 Task: Look for products in the category "Superfoods" from Primal Kitchen only.
Action: Mouse moved to (276, 126)
Screenshot: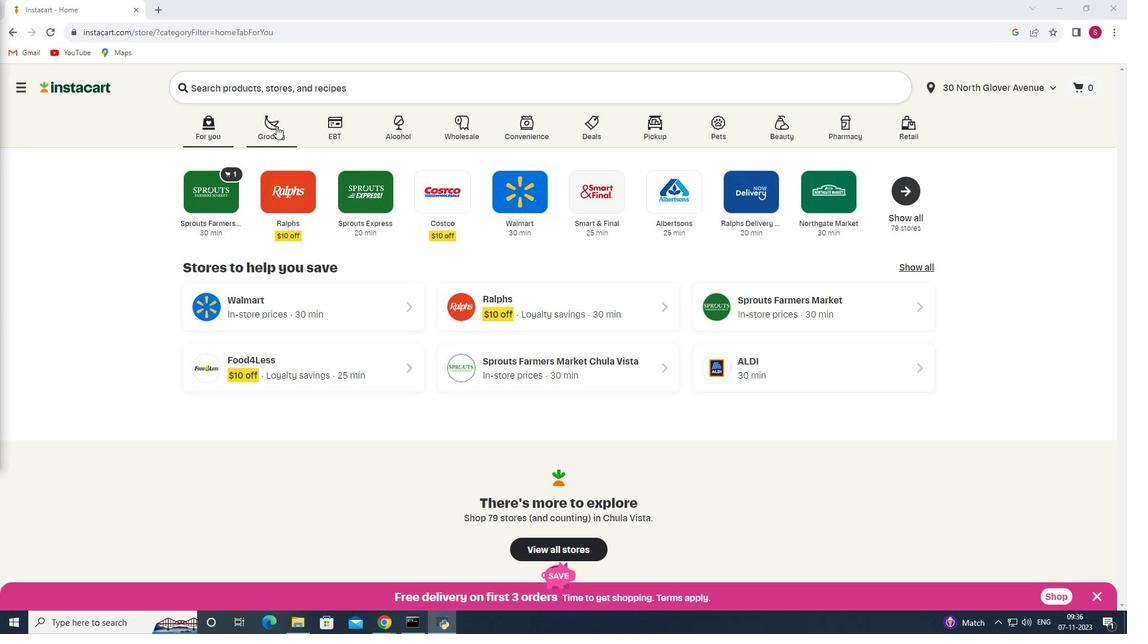 
Action: Mouse pressed left at (276, 126)
Screenshot: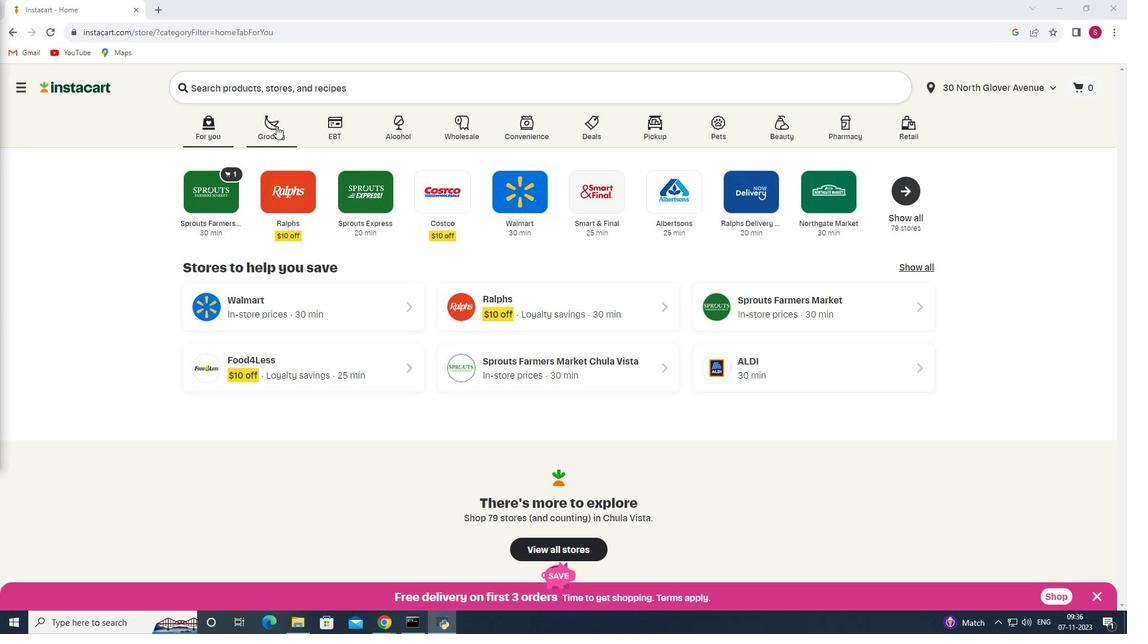 
Action: Mouse moved to (264, 359)
Screenshot: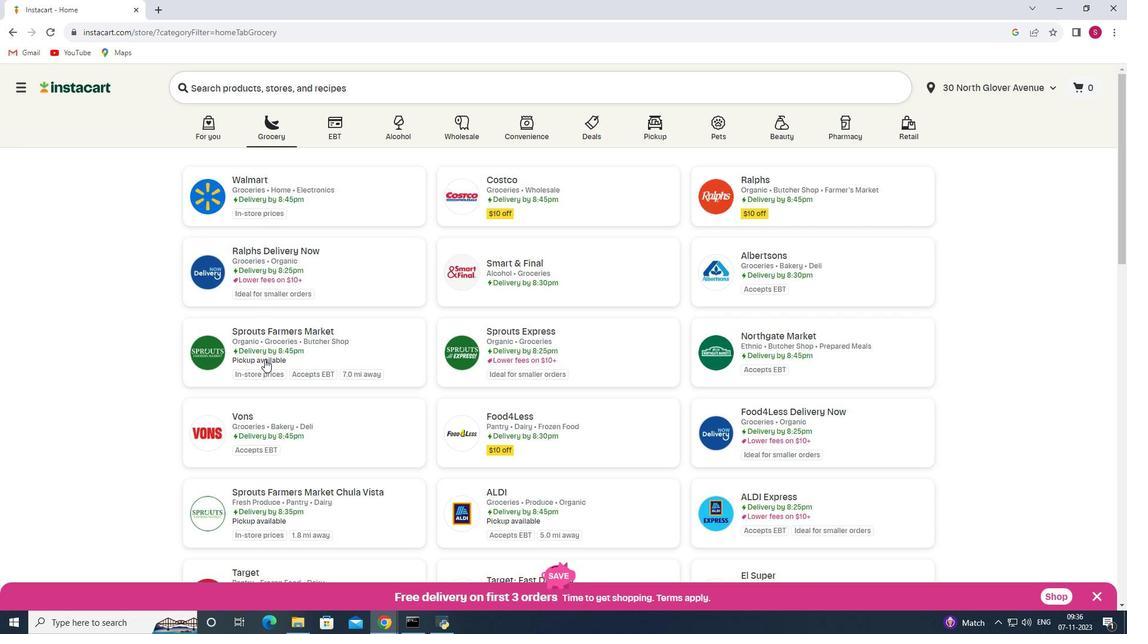 
Action: Mouse pressed left at (264, 359)
Screenshot: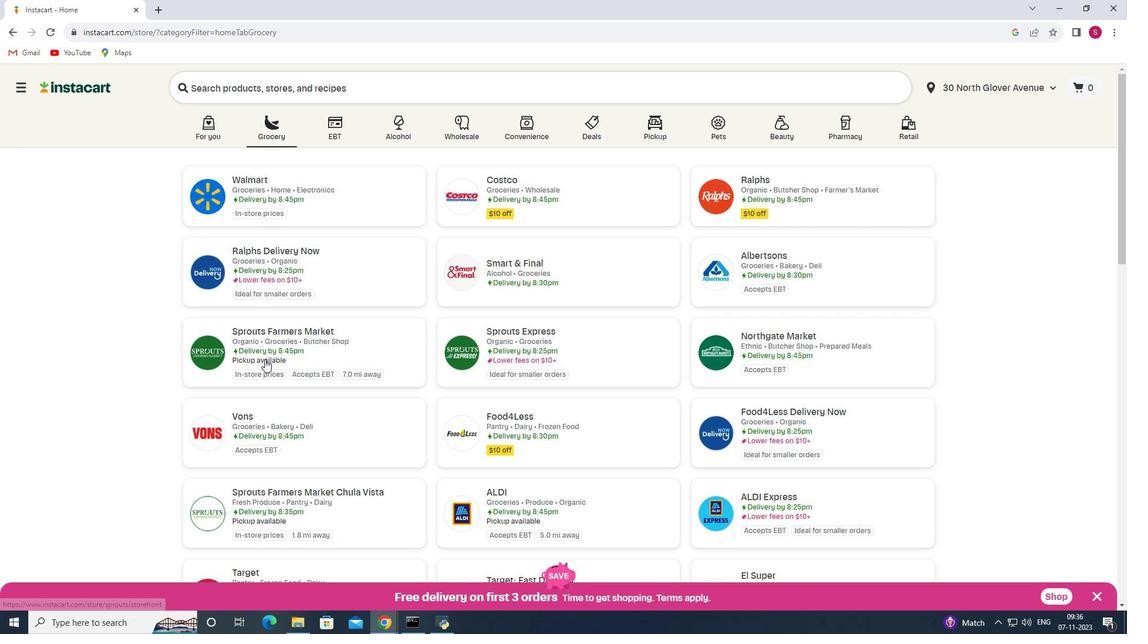 
Action: Mouse moved to (95, 351)
Screenshot: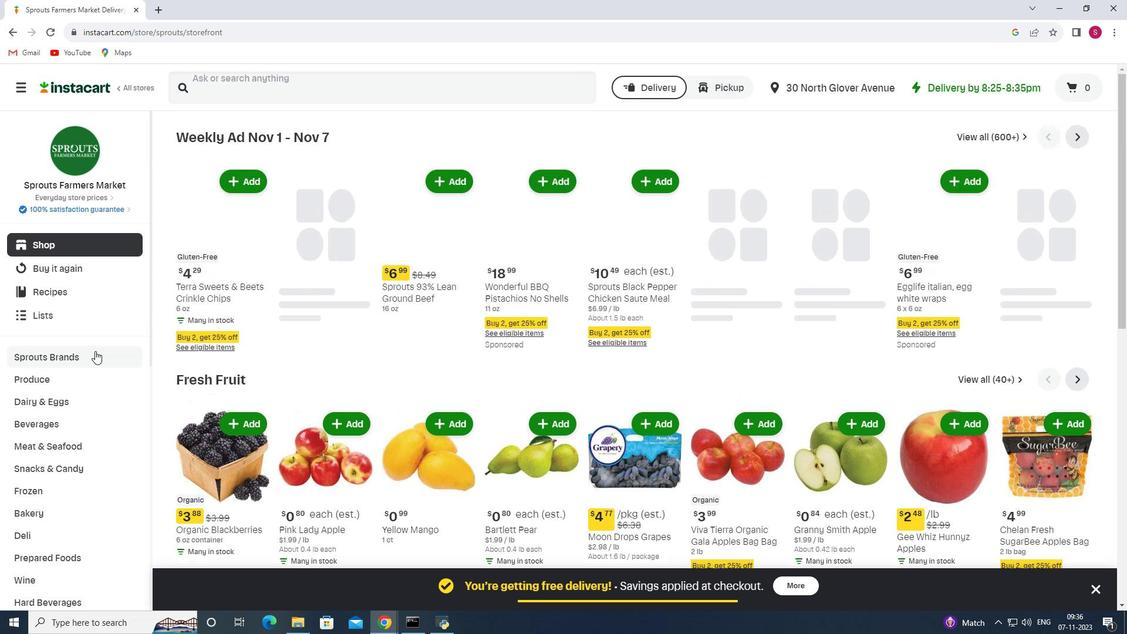 
Action: Mouse scrolled (95, 350) with delta (0, 0)
Screenshot: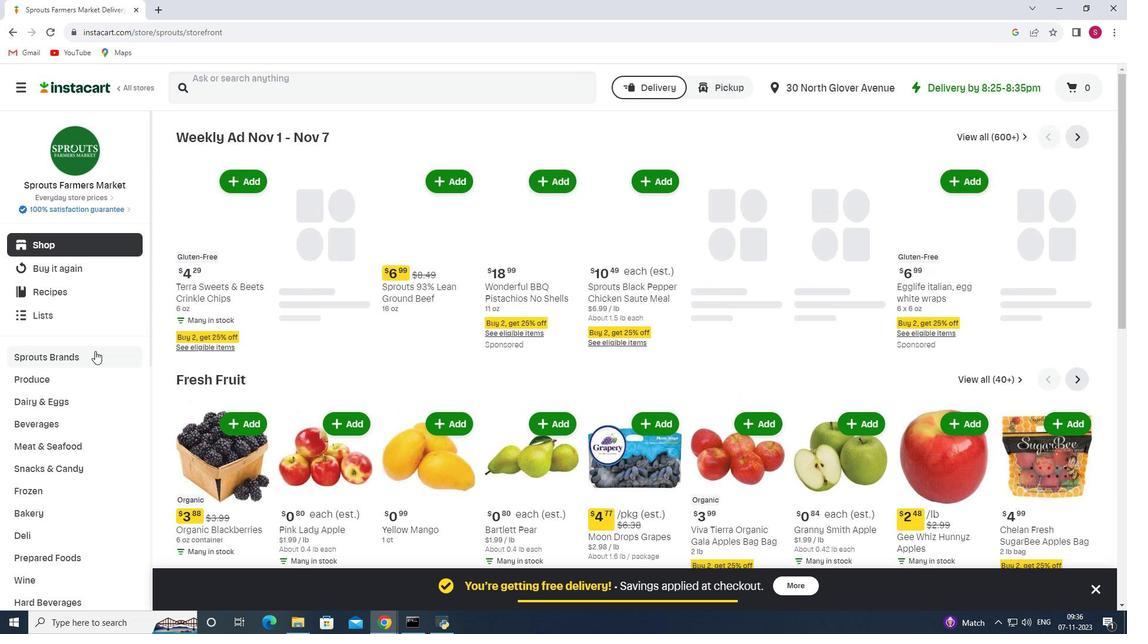 
Action: Mouse scrolled (95, 350) with delta (0, 0)
Screenshot: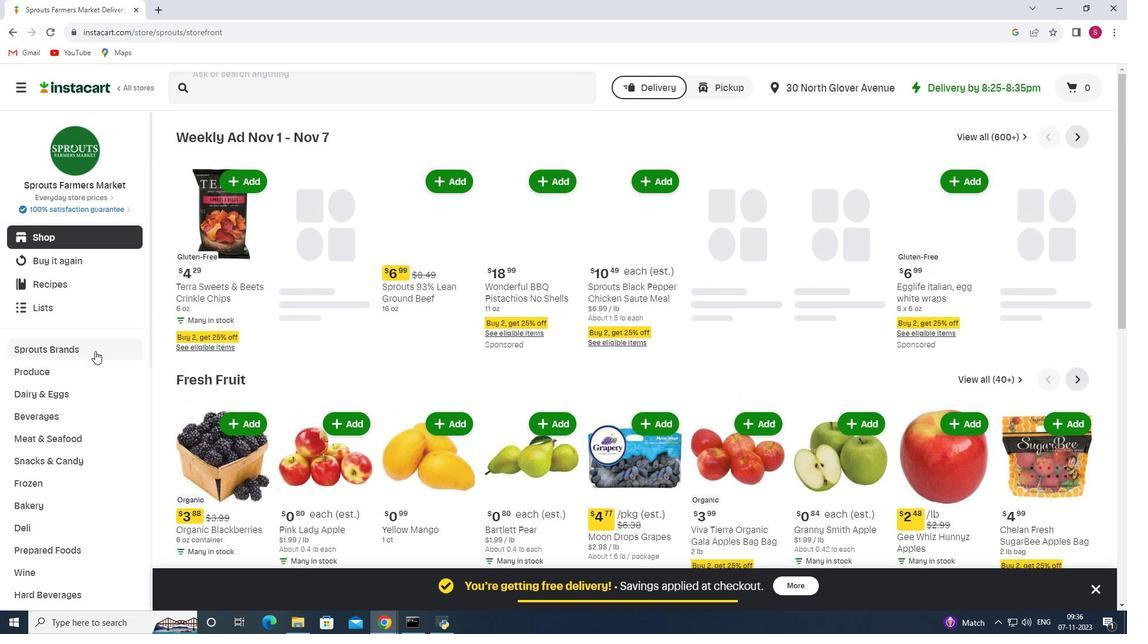 
Action: Mouse scrolled (95, 350) with delta (0, 0)
Screenshot: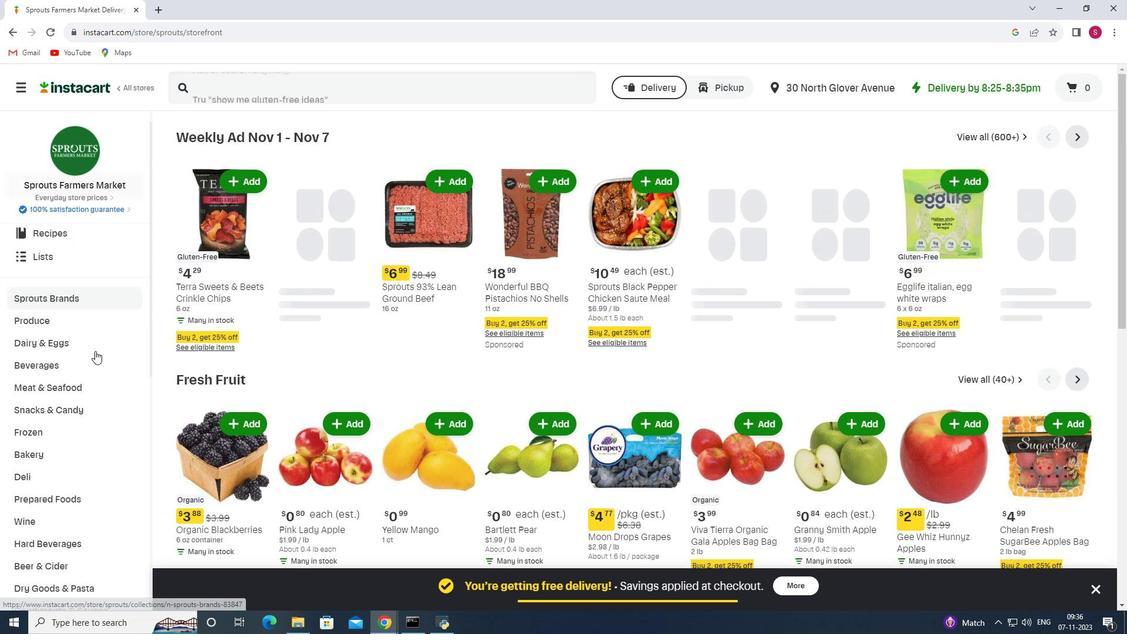 
Action: Mouse moved to (80, 381)
Screenshot: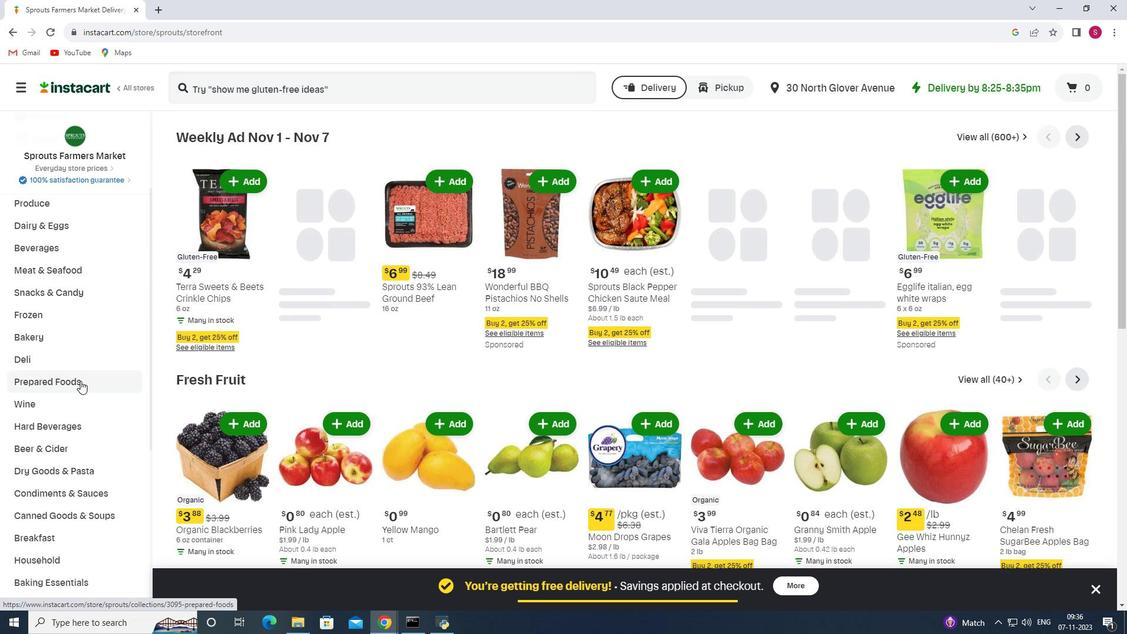 
Action: Mouse scrolled (80, 380) with delta (0, 0)
Screenshot: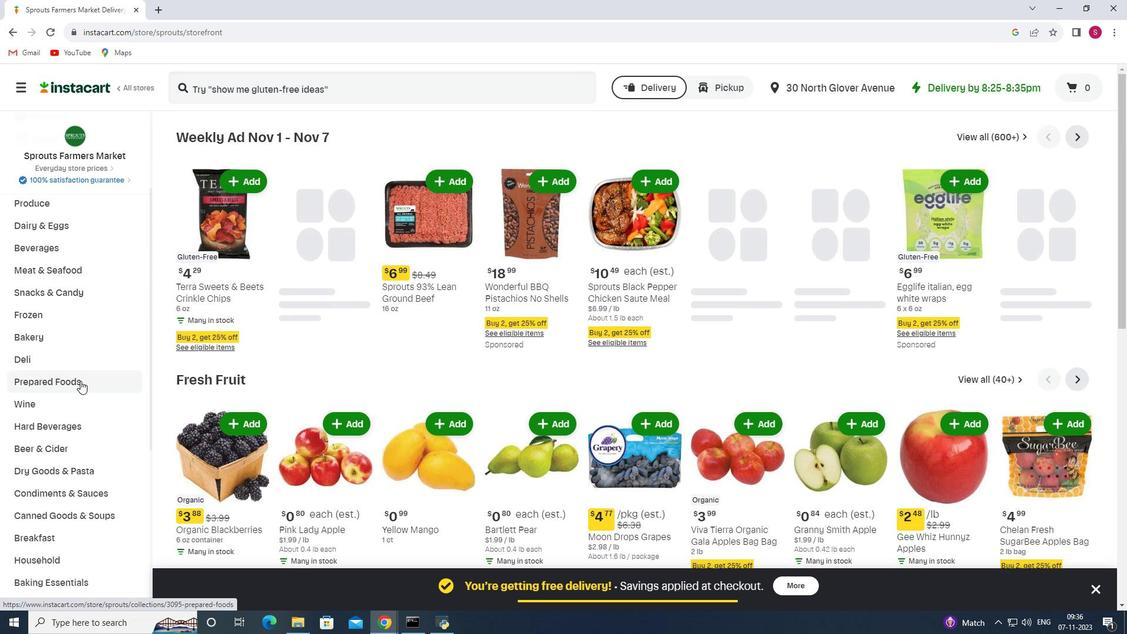
Action: Mouse moved to (80, 381)
Screenshot: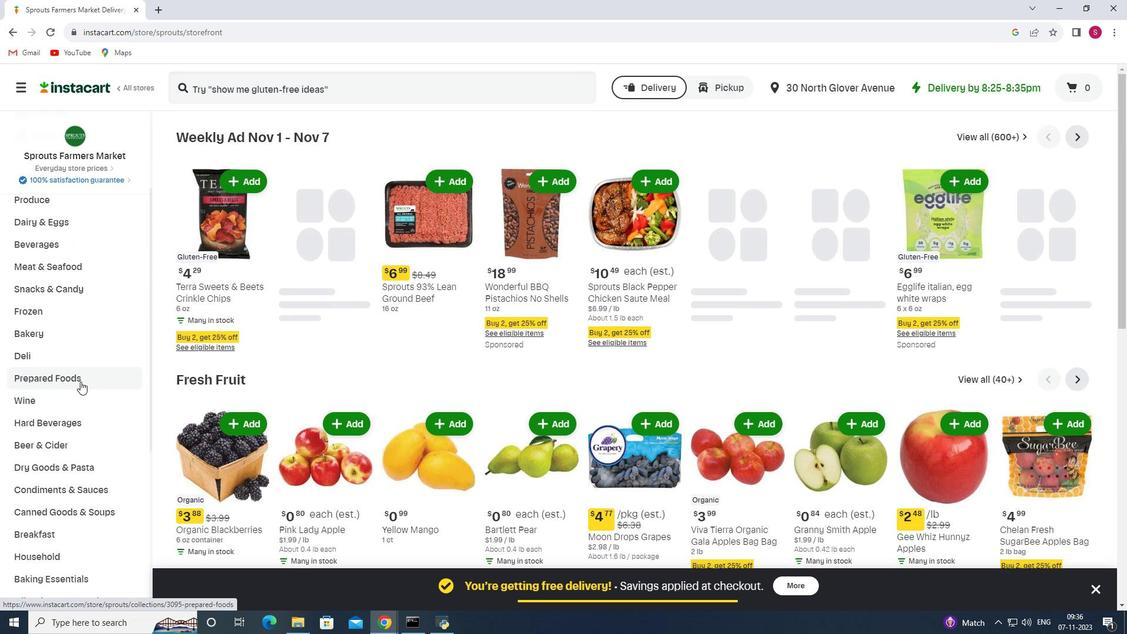 
Action: Mouse scrolled (80, 381) with delta (0, 0)
Screenshot: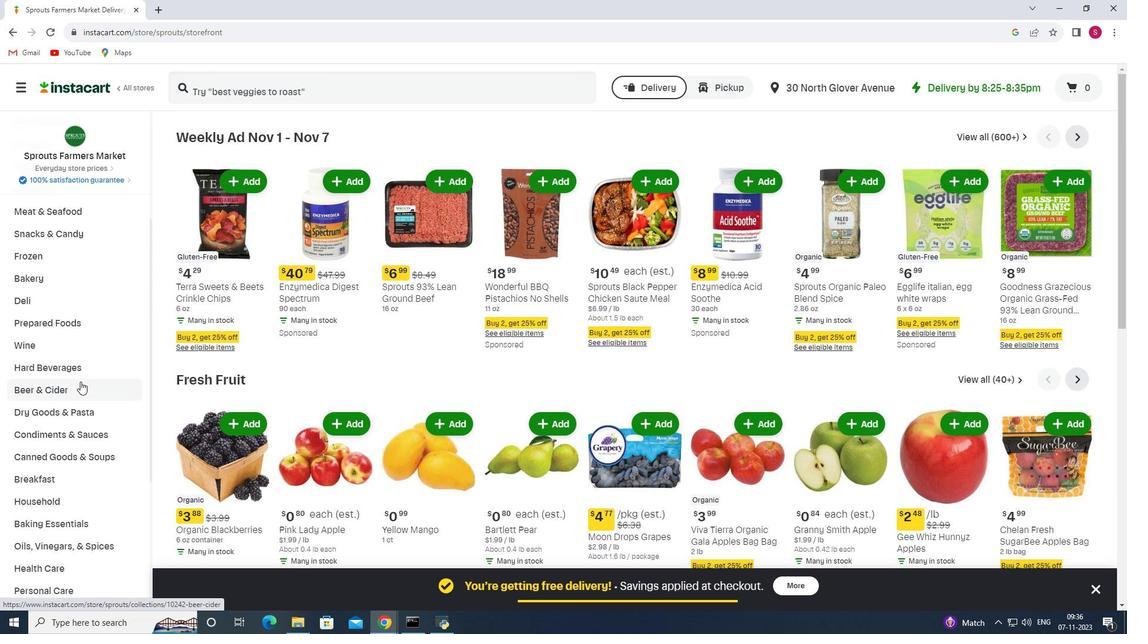 
Action: Mouse scrolled (80, 381) with delta (0, 0)
Screenshot: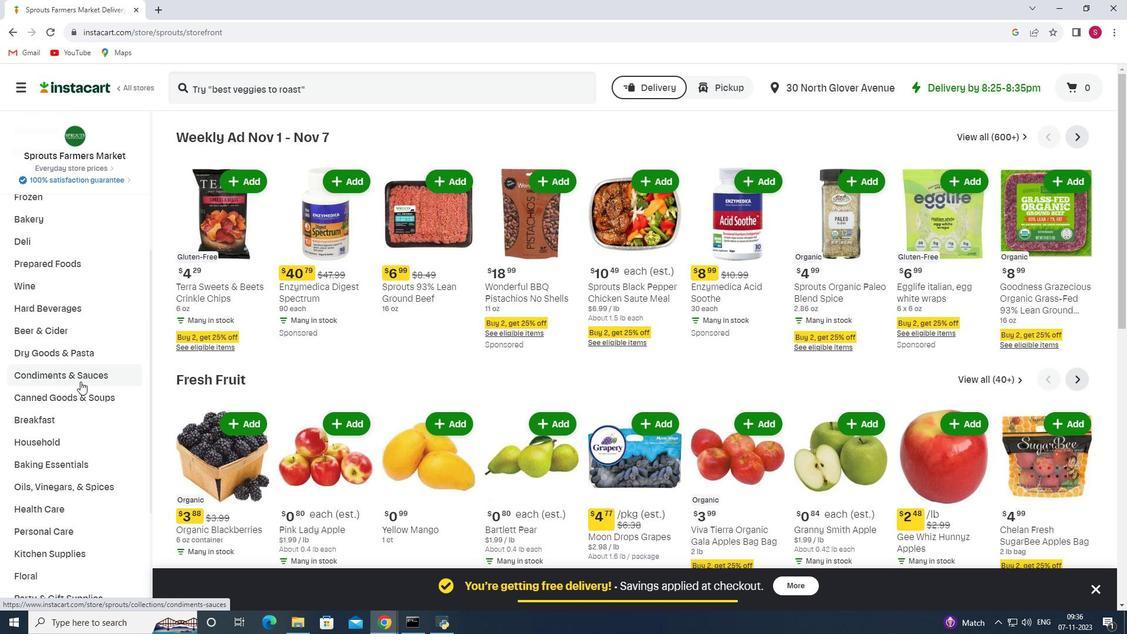 
Action: Mouse scrolled (80, 381) with delta (0, 0)
Screenshot: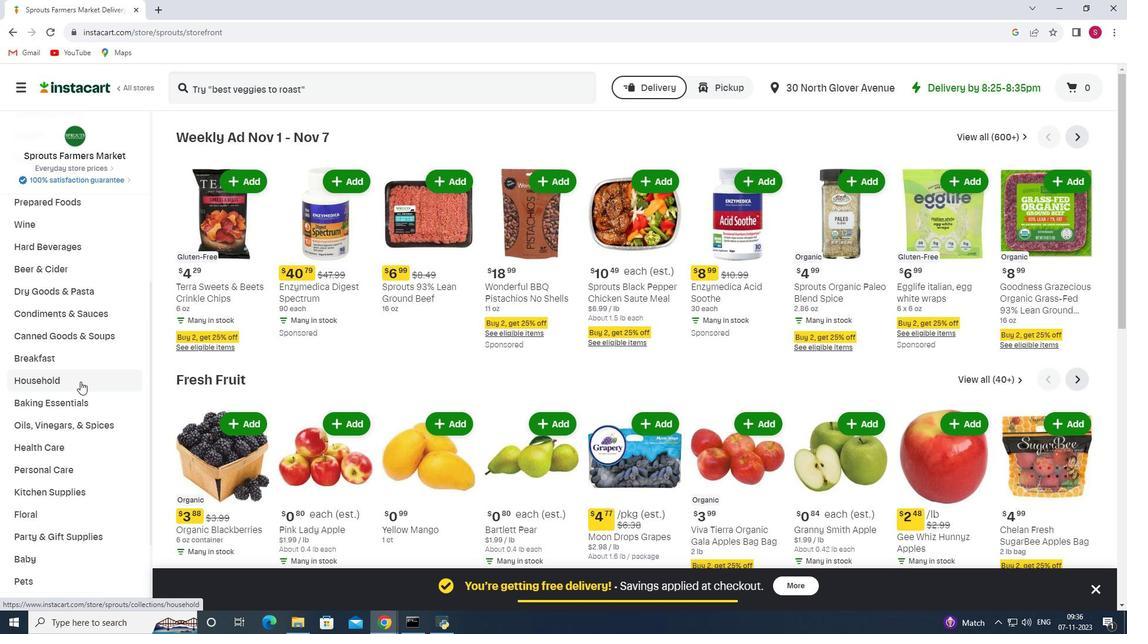 
Action: Mouse moved to (69, 392)
Screenshot: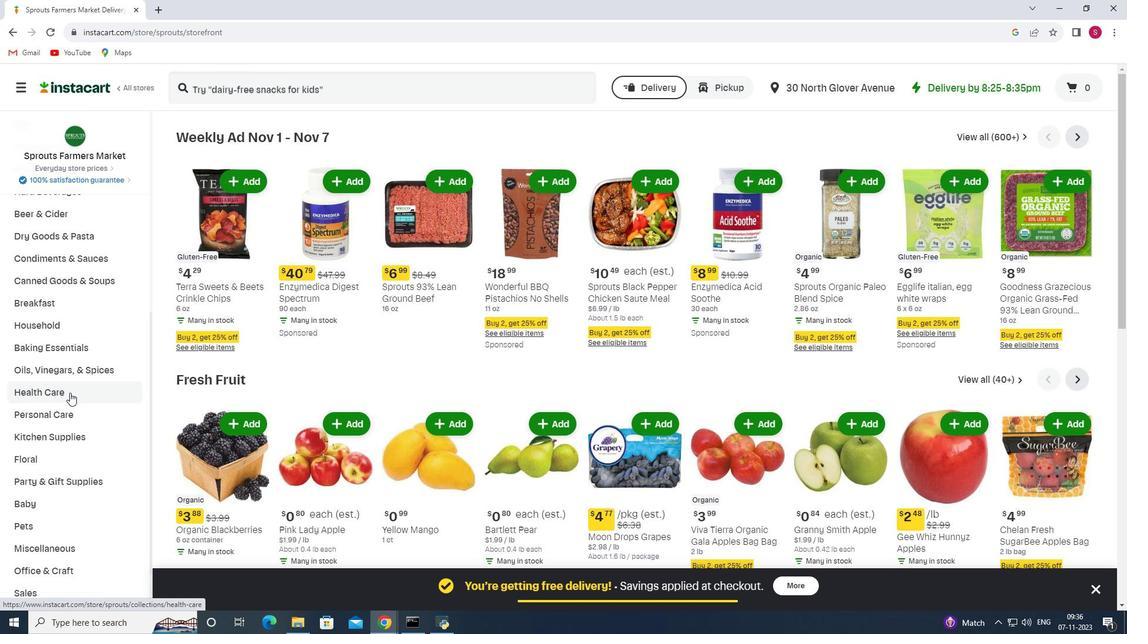 
Action: Mouse pressed left at (69, 392)
Screenshot: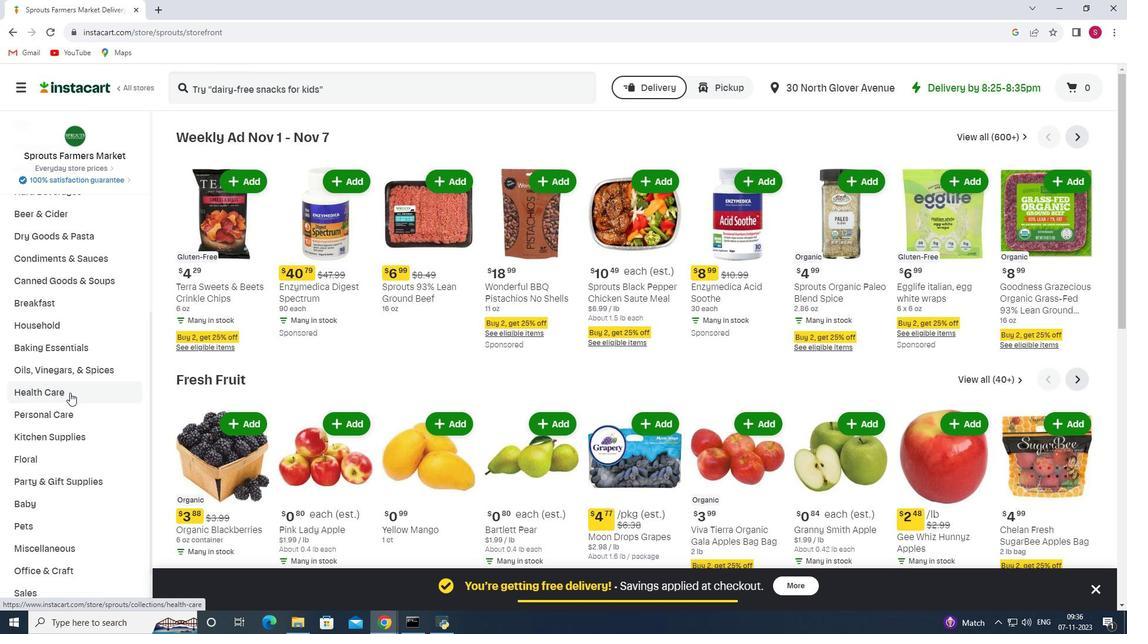 
Action: Mouse moved to (425, 166)
Screenshot: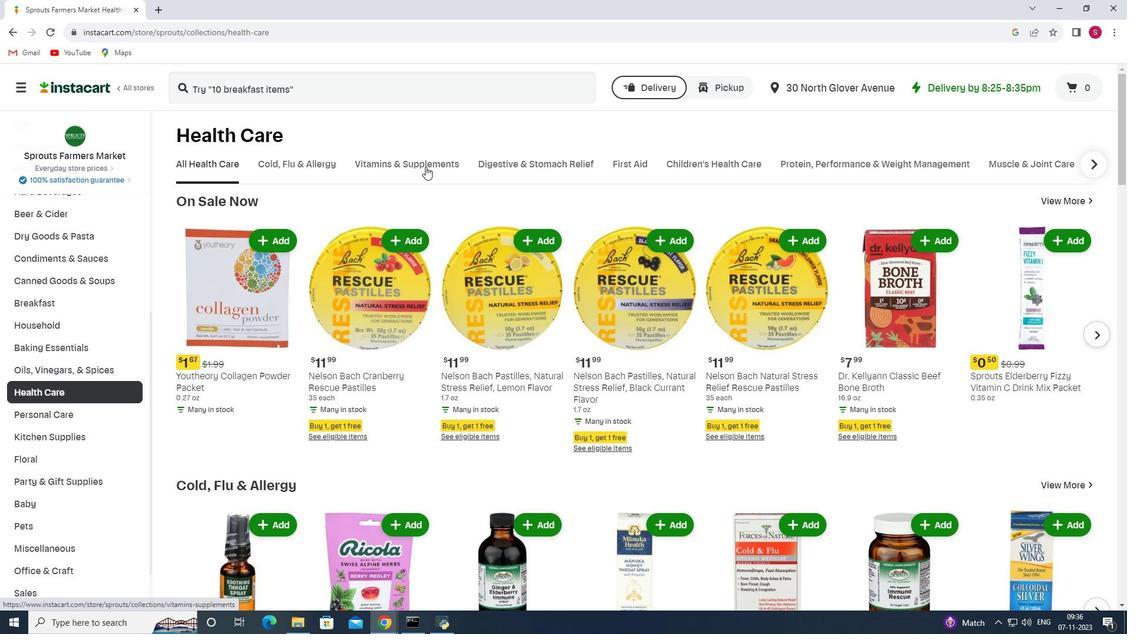 
Action: Mouse pressed left at (425, 166)
Screenshot: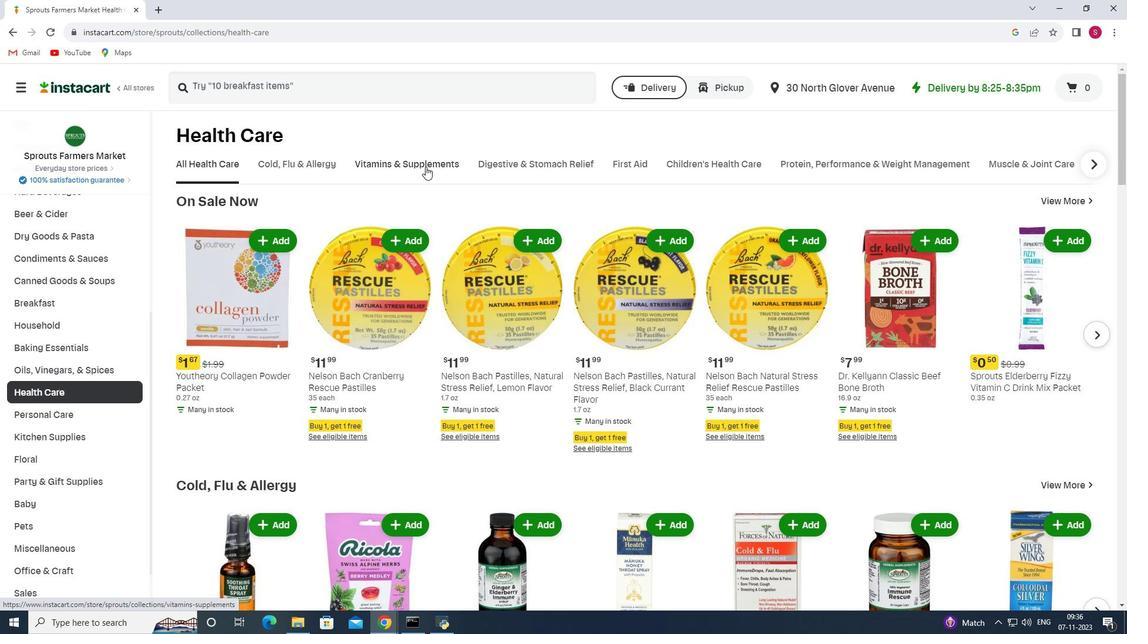 
Action: Mouse moved to (491, 211)
Screenshot: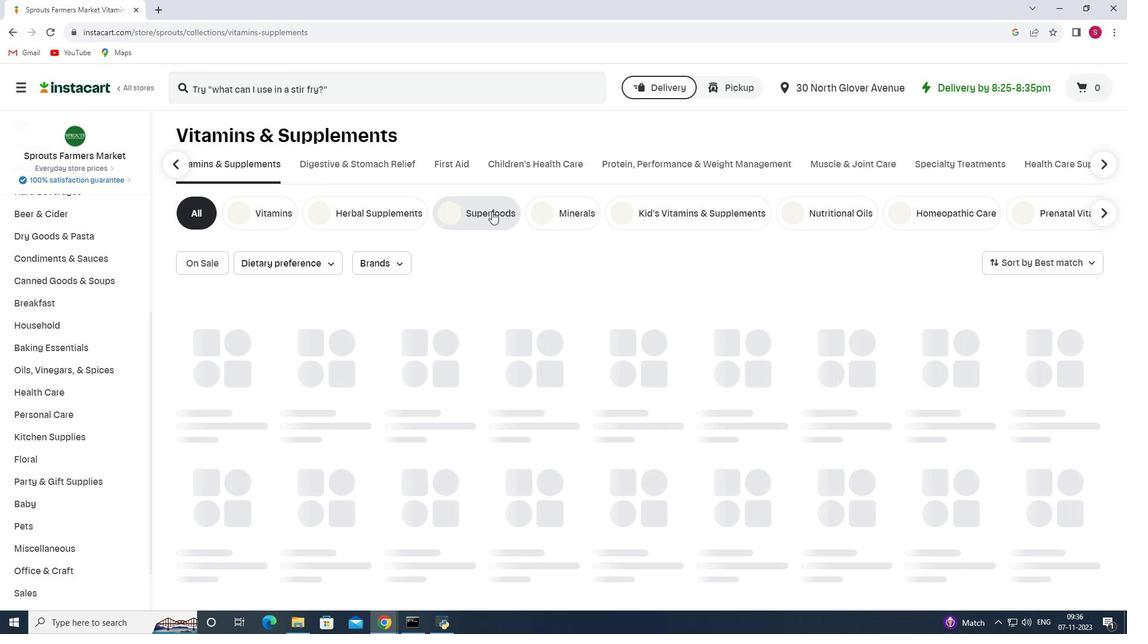 
Action: Mouse pressed left at (491, 211)
Screenshot: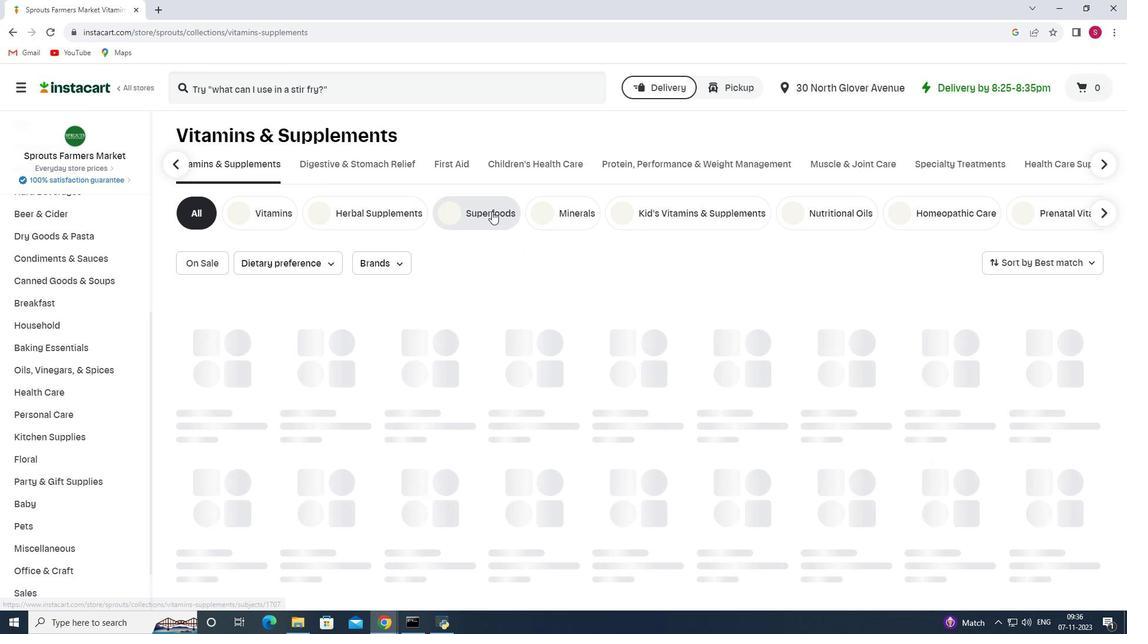 
Action: Mouse moved to (402, 262)
Screenshot: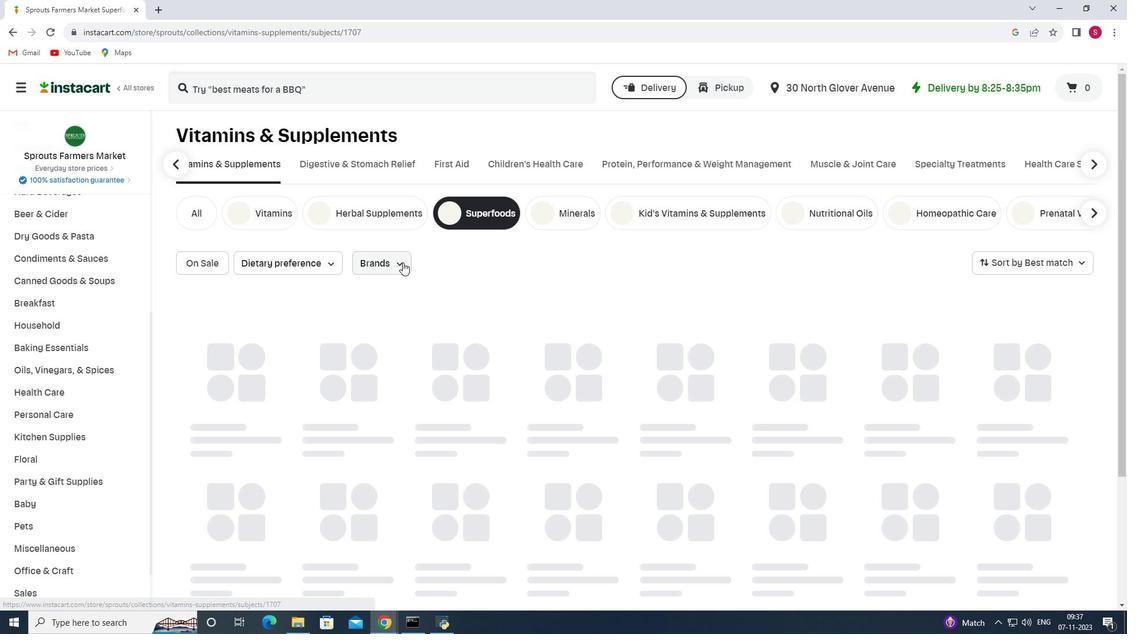 
Action: Mouse pressed left at (402, 262)
Screenshot: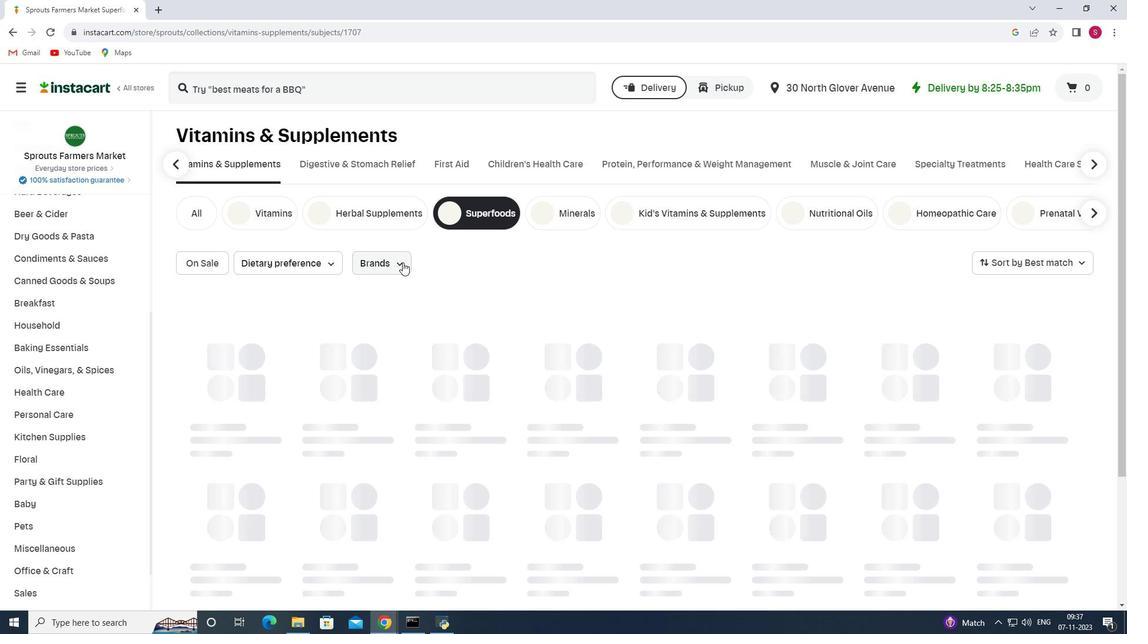 
Action: Mouse moved to (412, 294)
Screenshot: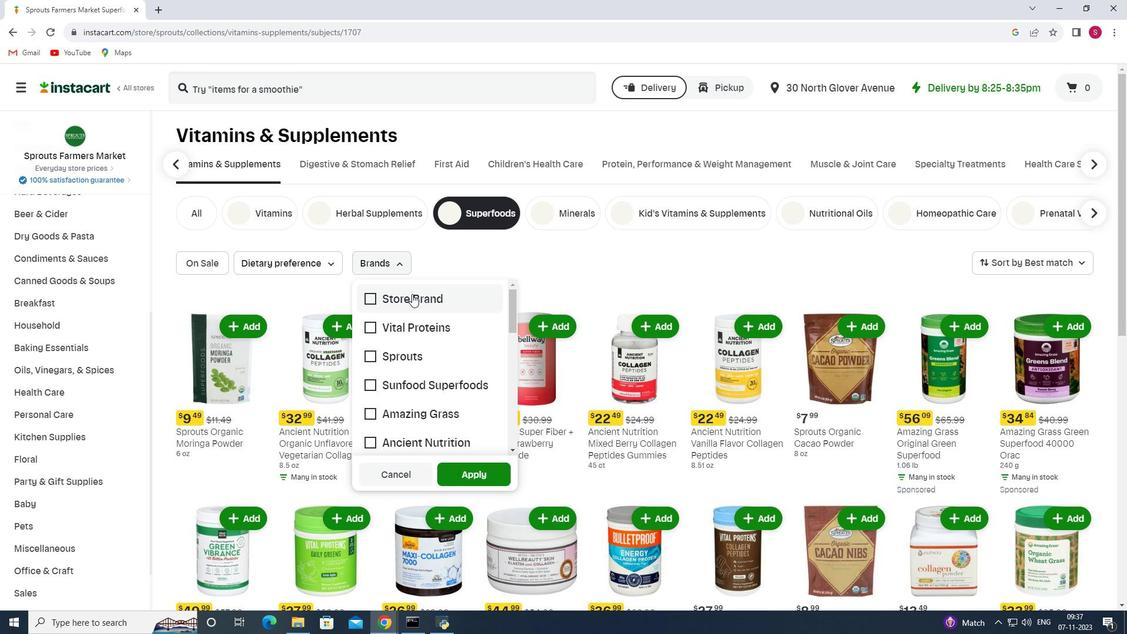 
Action: Mouse scrolled (412, 293) with delta (0, 0)
Screenshot: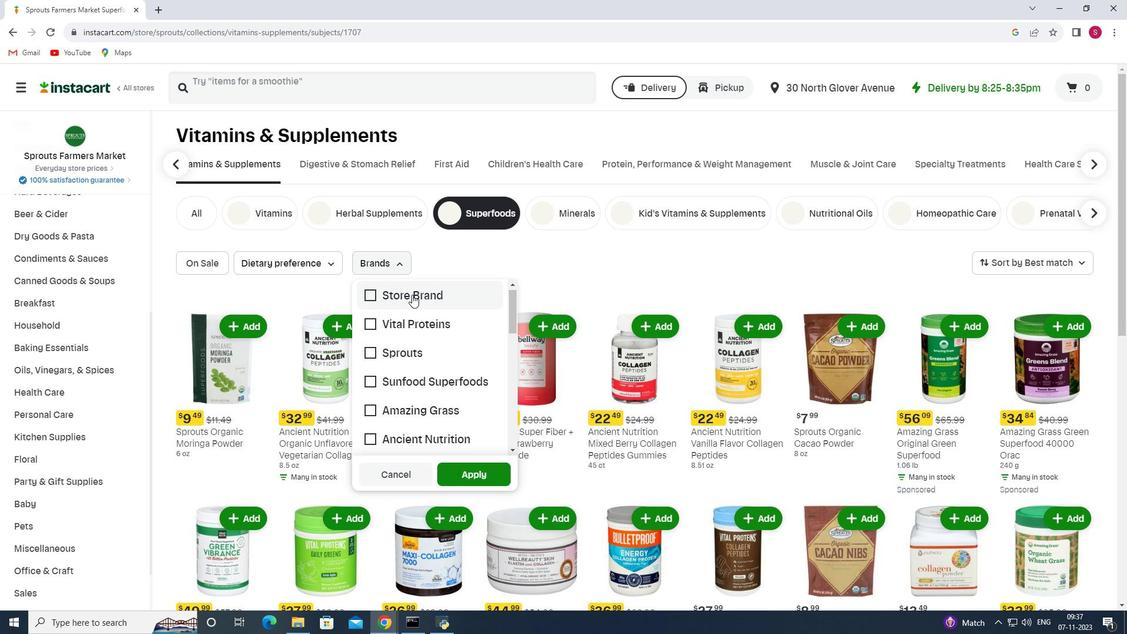
Action: Mouse moved to (413, 308)
Screenshot: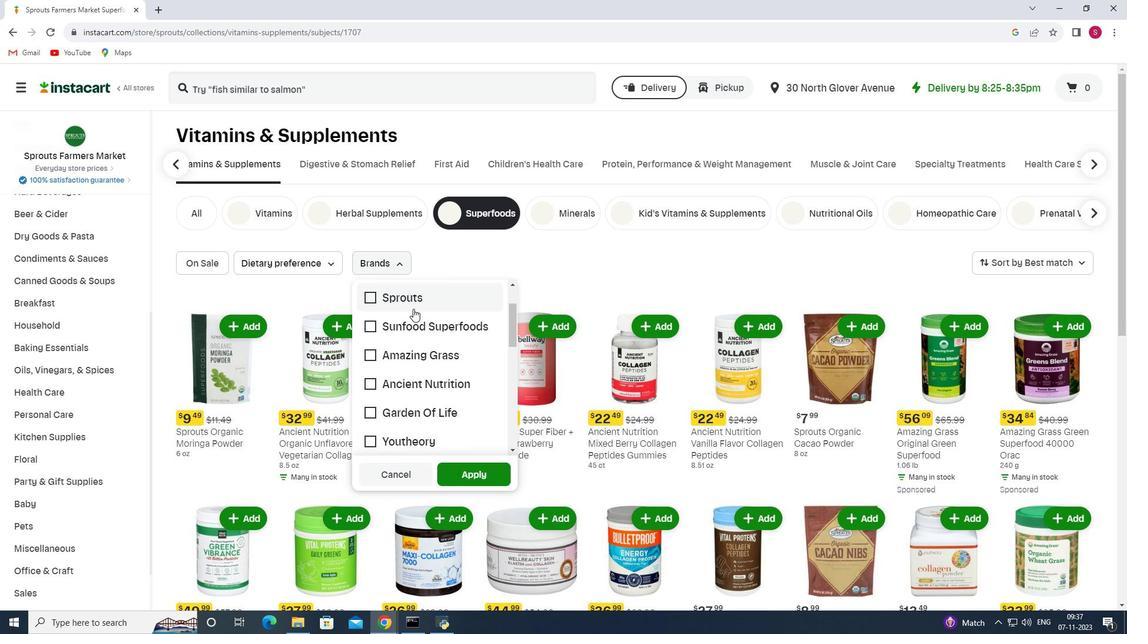 
Action: Mouse scrolled (413, 308) with delta (0, 0)
Screenshot: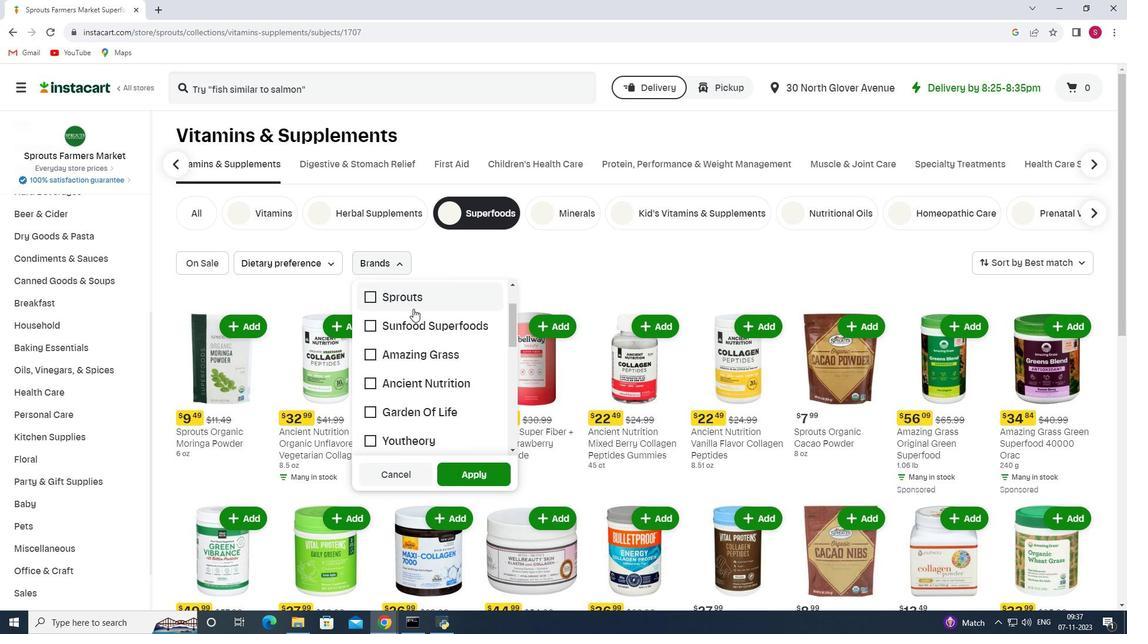 
Action: Mouse scrolled (413, 308) with delta (0, 0)
Screenshot: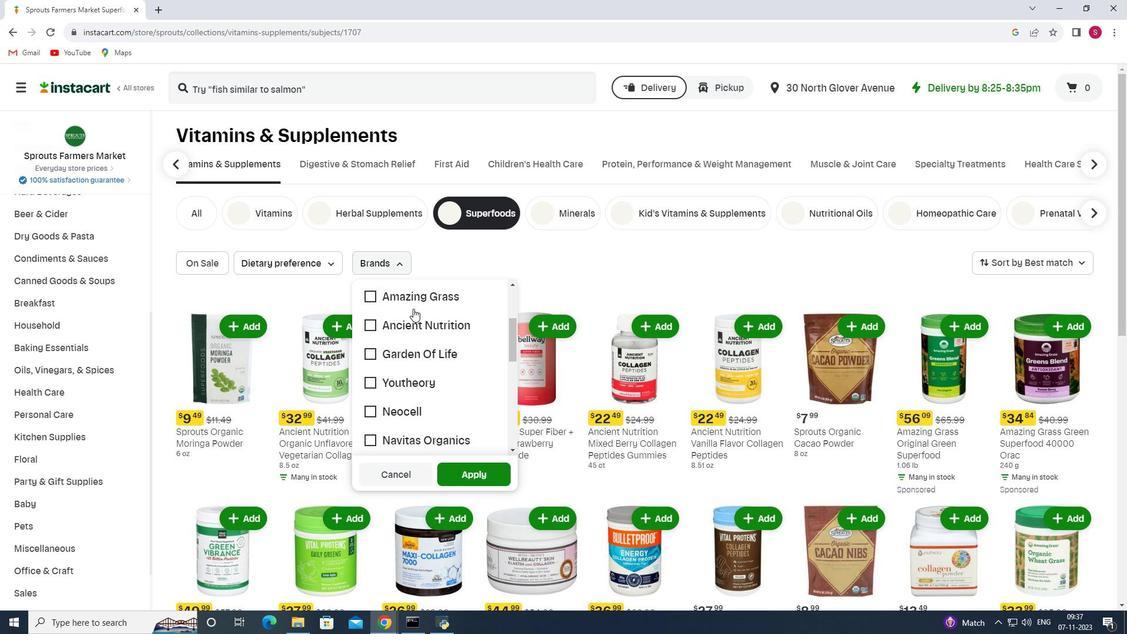 
Action: Mouse scrolled (413, 308) with delta (0, 0)
Screenshot: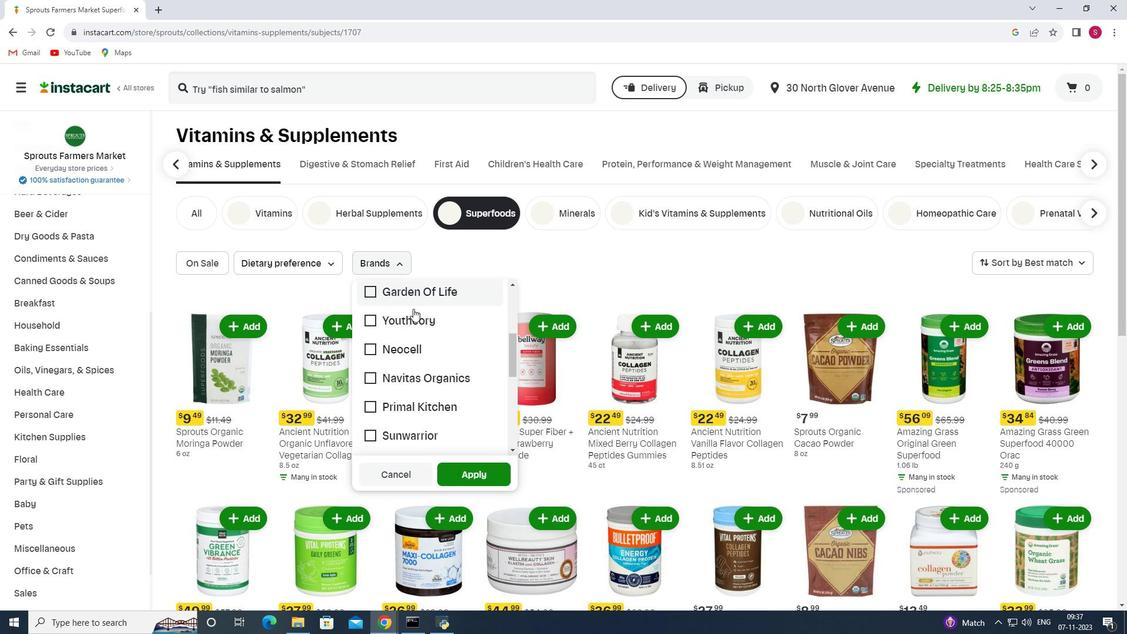 
Action: Mouse moved to (378, 345)
Screenshot: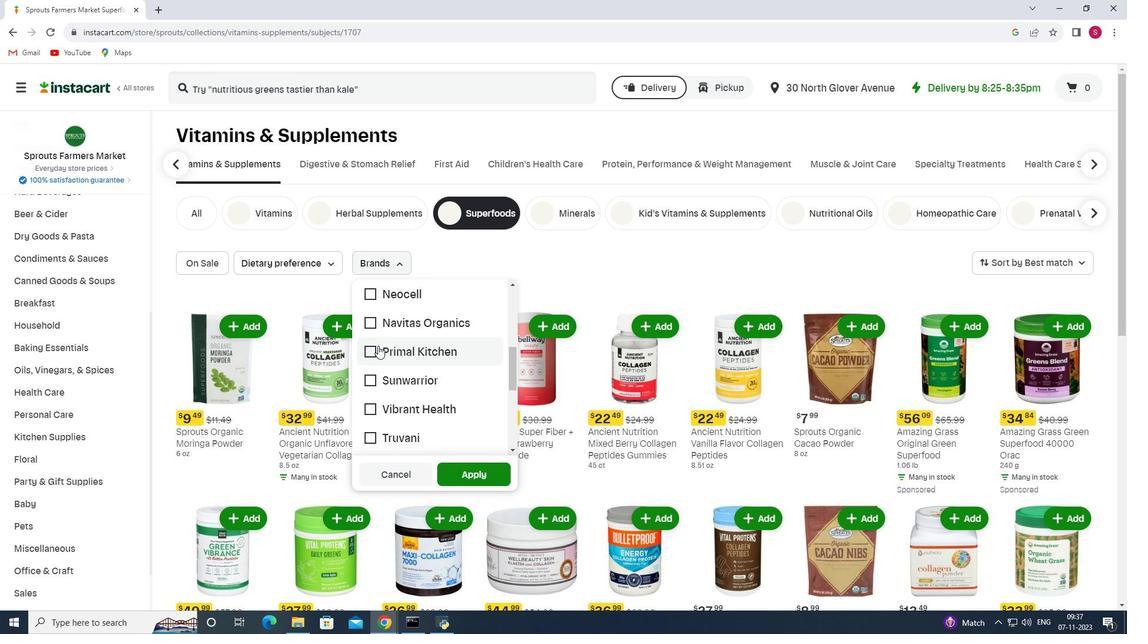 
Action: Mouse pressed left at (378, 345)
Screenshot: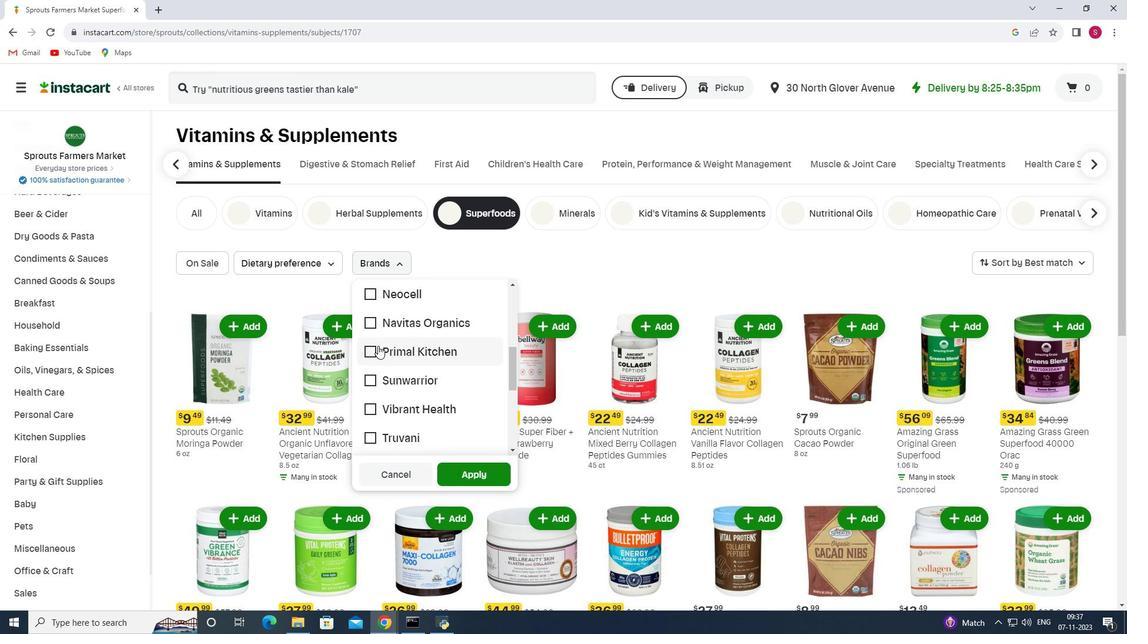 
Action: Mouse moved to (474, 474)
Screenshot: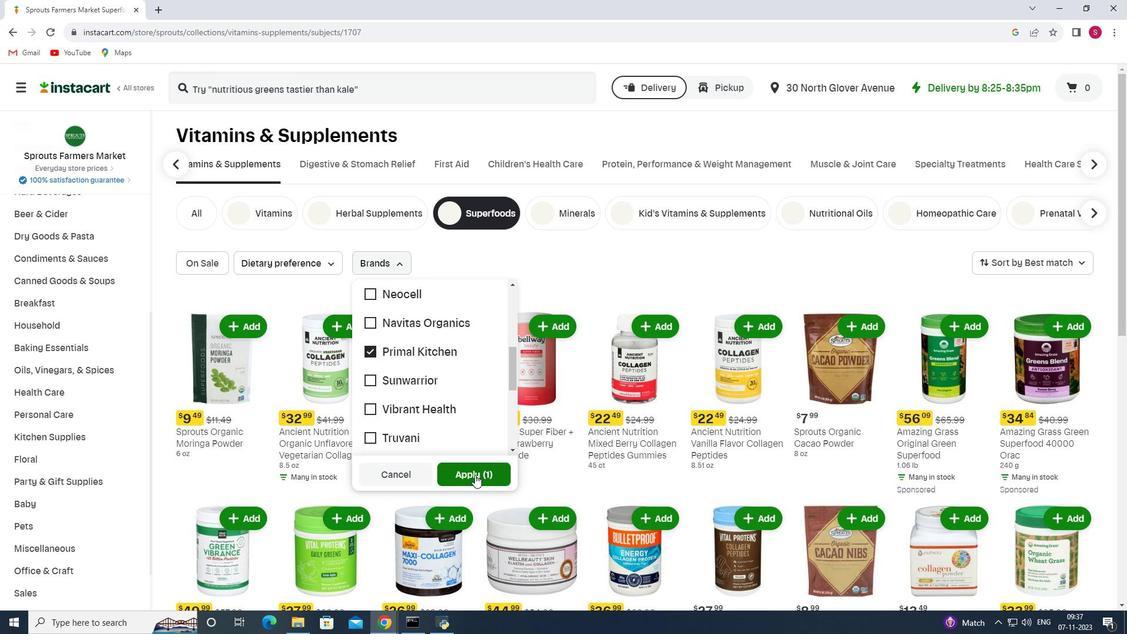 
Action: Mouse pressed left at (474, 474)
Screenshot: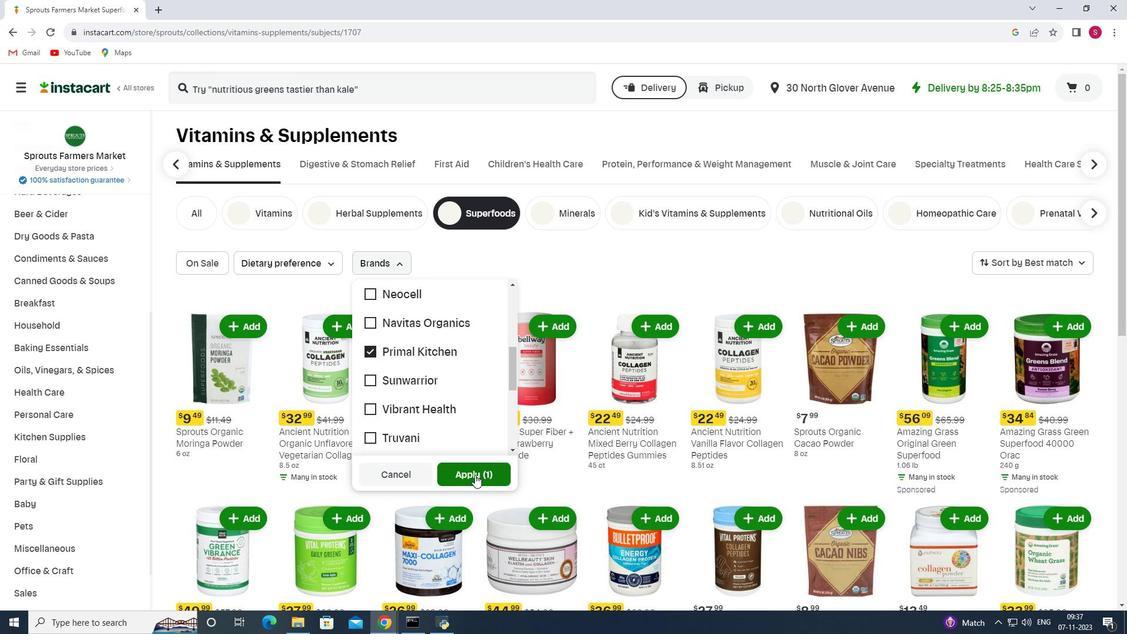 
Action: Mouse moved to (479, 474)
Screenshot: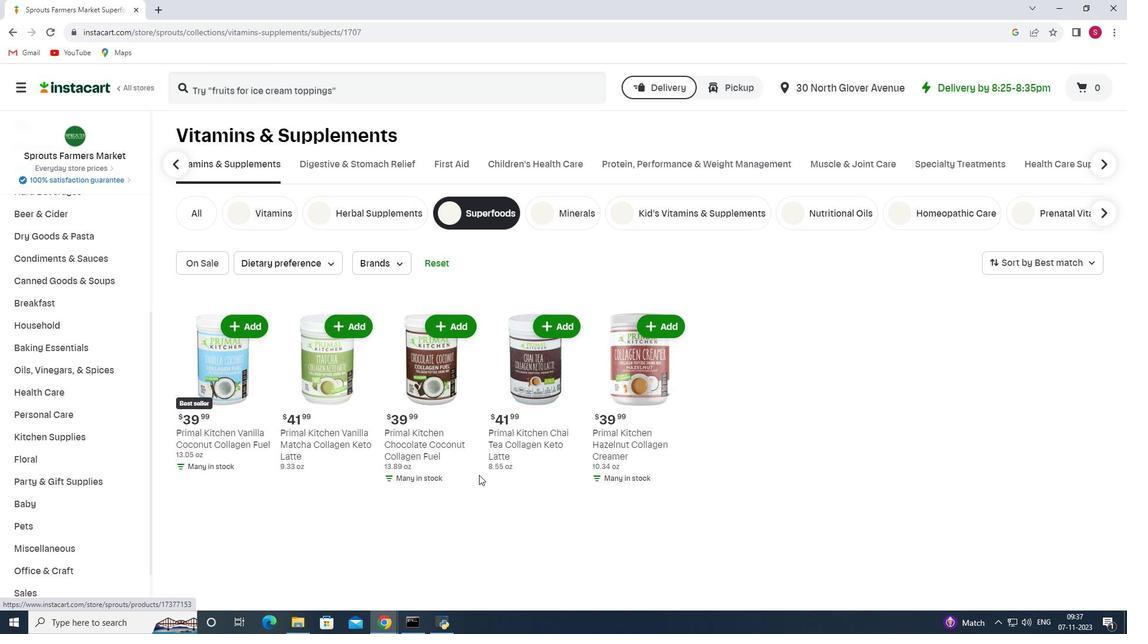 
